 Task: Unmute a conversation that you've previously muted.
Action: Mouse moved to (95, 267)
Screenshot: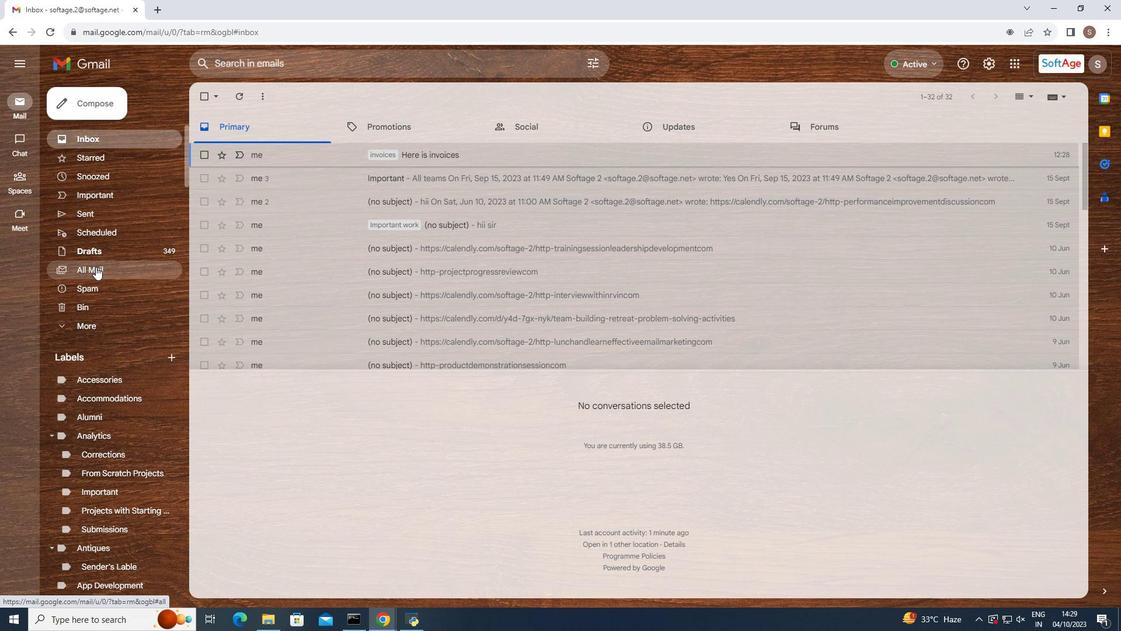 
Action: Mouse pressed left at (95, 267)
Screenshot: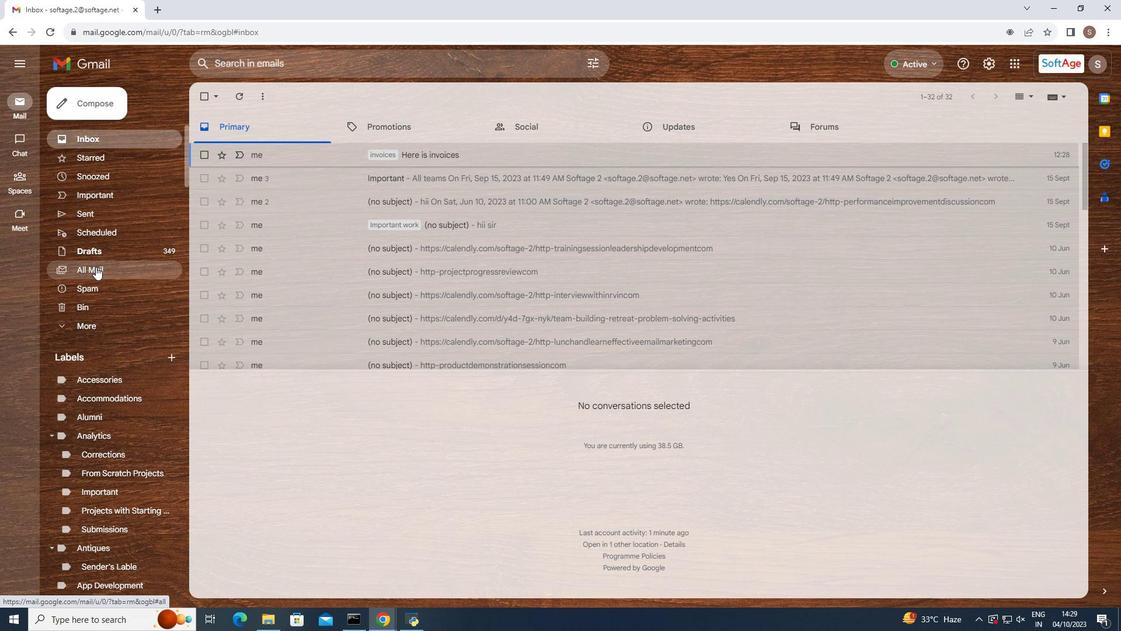 
Action: Mouse pressed left at (95, 267)
Screenshot: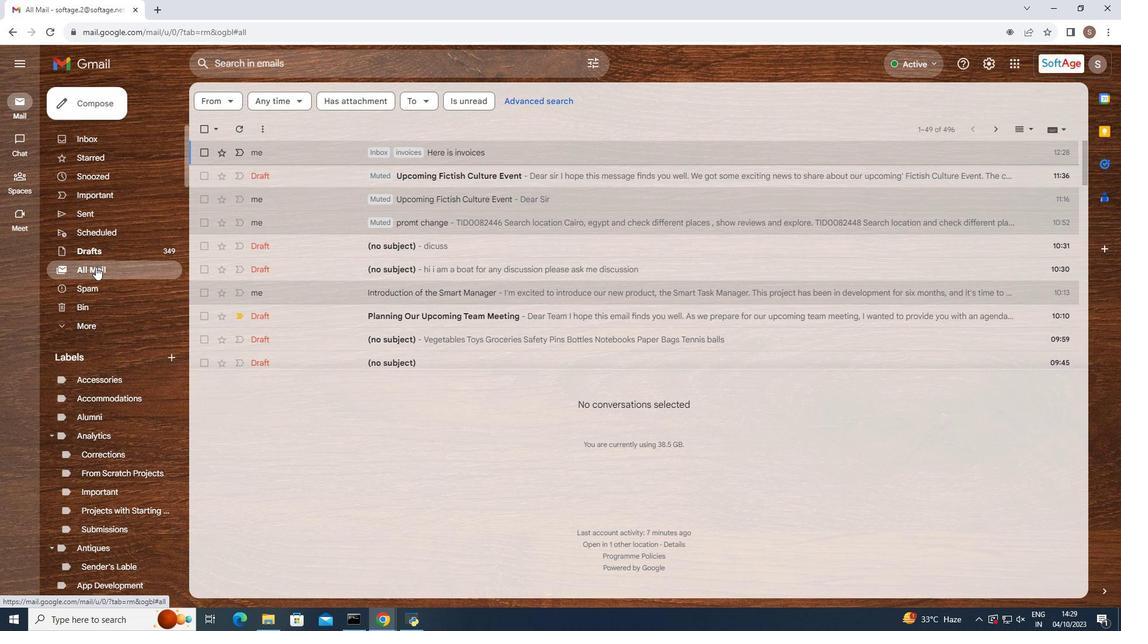 
Action: Mouse moved to (202, 195)
Screenshot: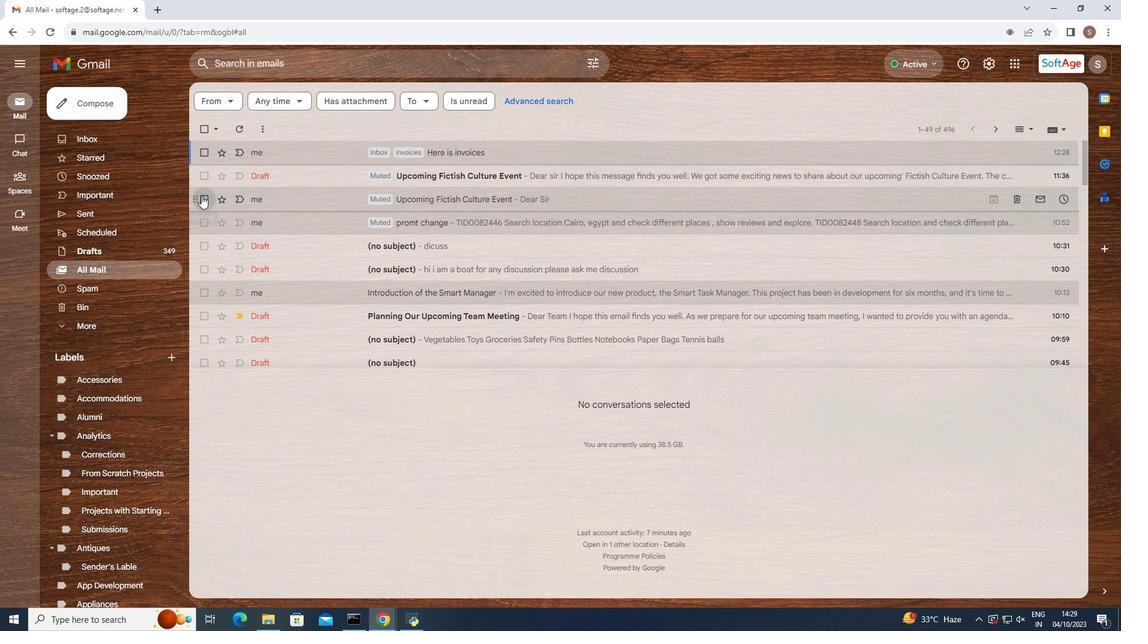 
Action: Mouse pressed left at (202, 195)
Screenshot: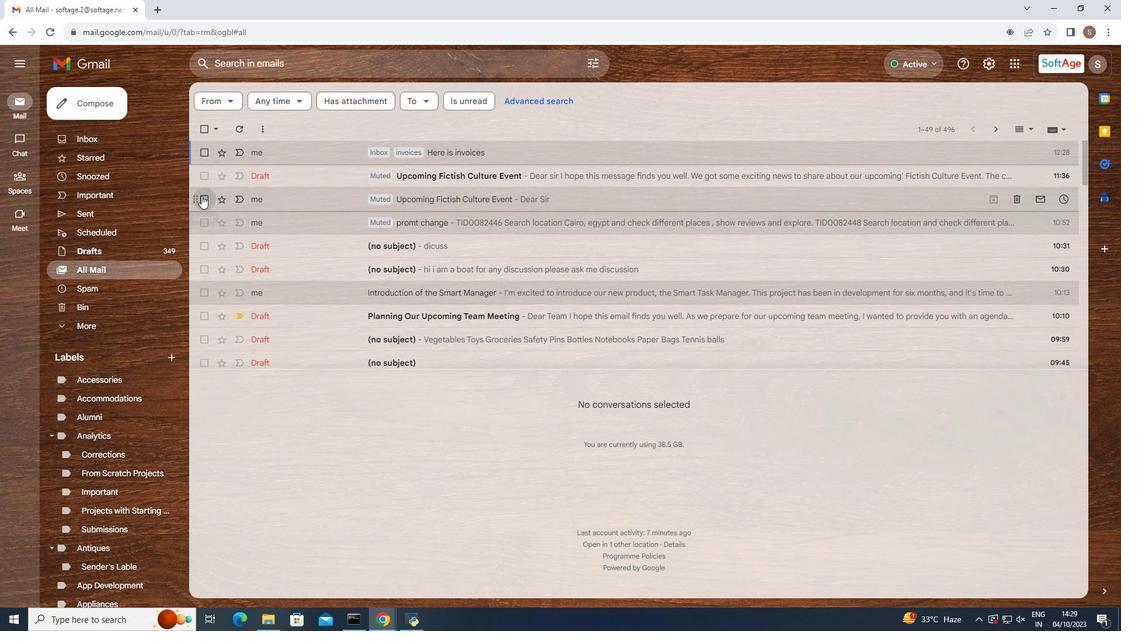 
Action: Mouse moved to (345, 194)
Screenshot: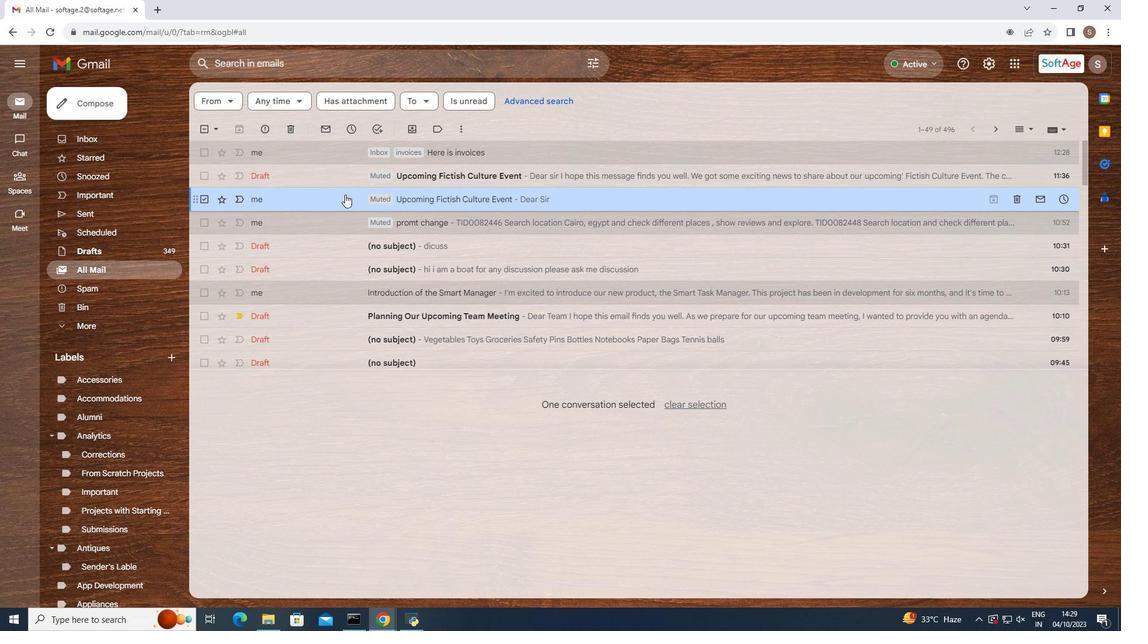 
Action: Mouse pressed right at (345, 194)
Screenshot: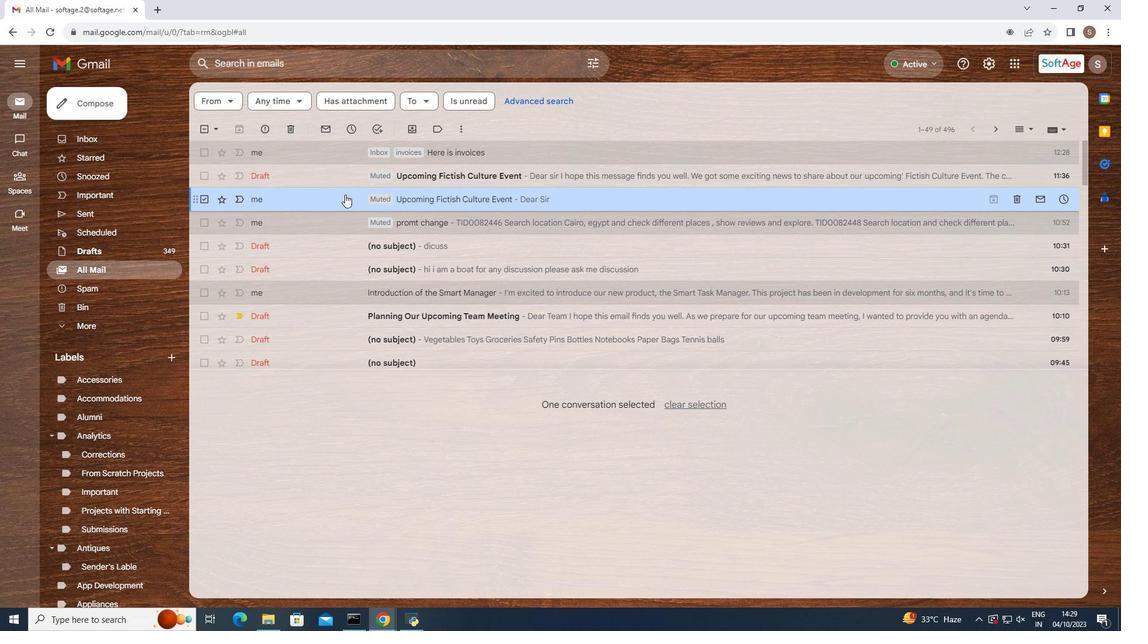 
Action: Mouse moved to (406, 427)
Screenshot: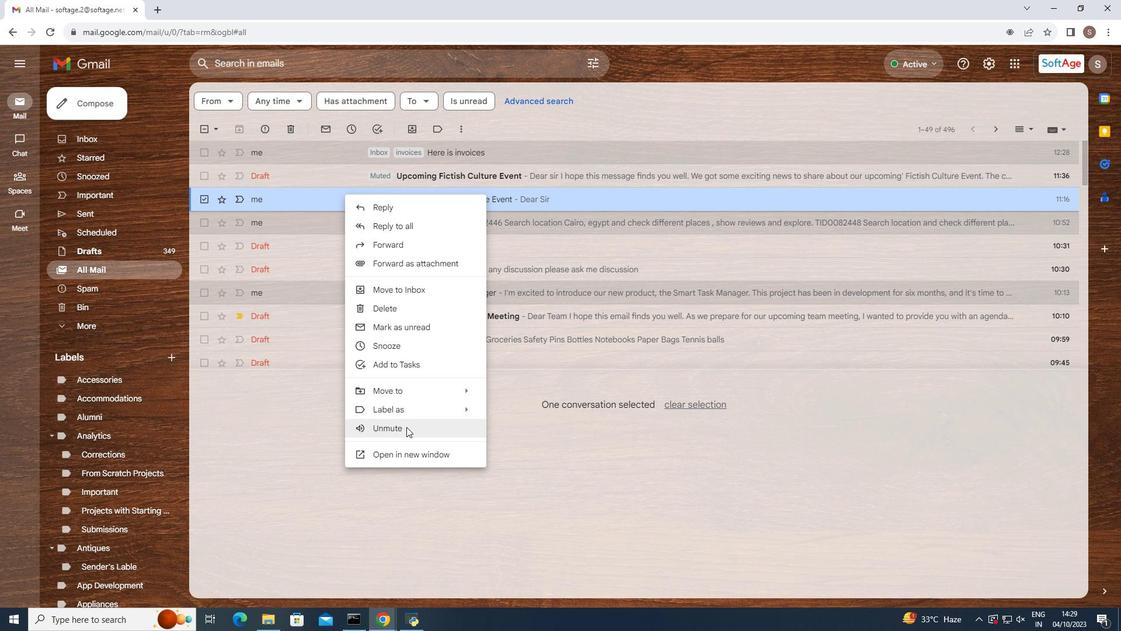 
Action: Mouse pressed left at (406, 427)
Screenshot: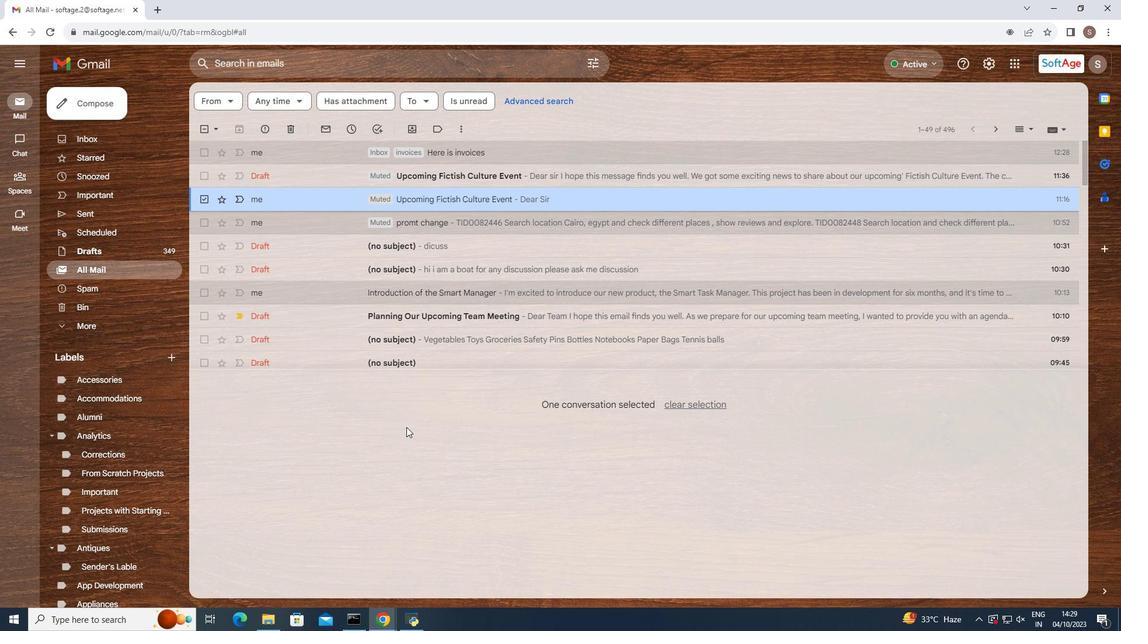 
Action: Mouse moved to (327, 197)
Screenshot: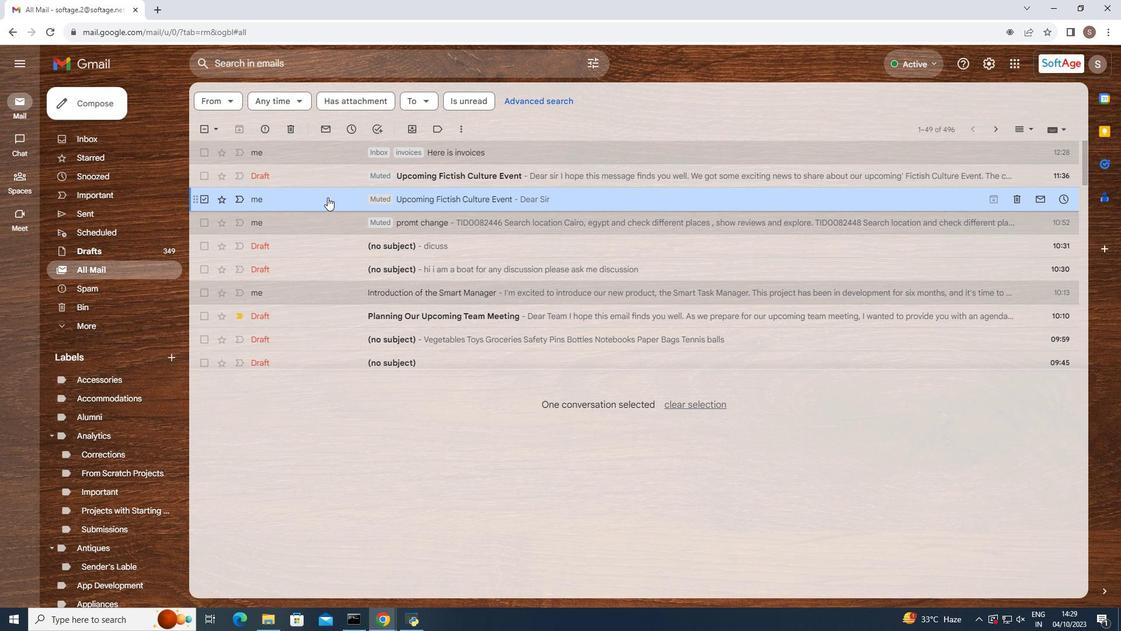 
Action: Mouse pressed left at (327, 197)
Screenshot: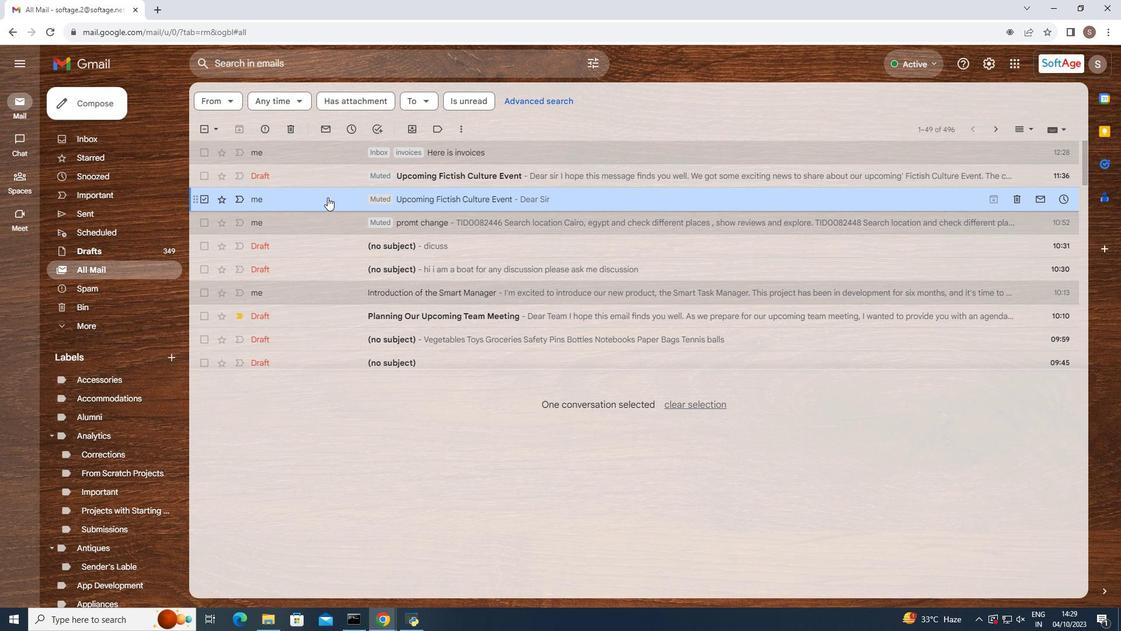 
Action: Mouse moved to (200, 195)
Screenshot: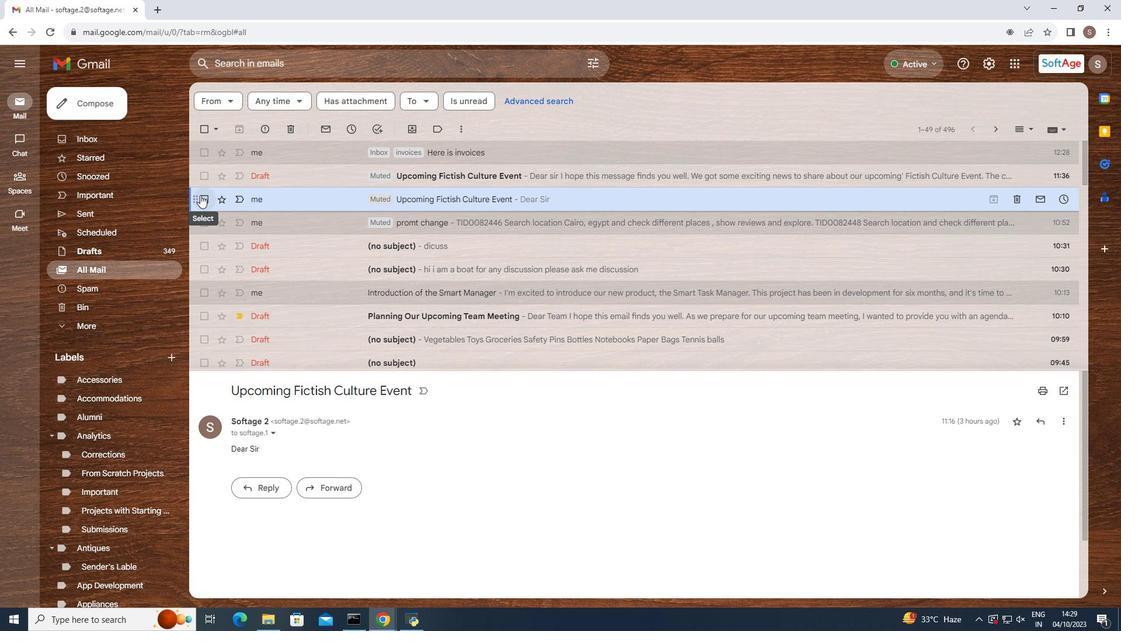 
Action: Mouse pressed left at (200, 195)
Screenshot: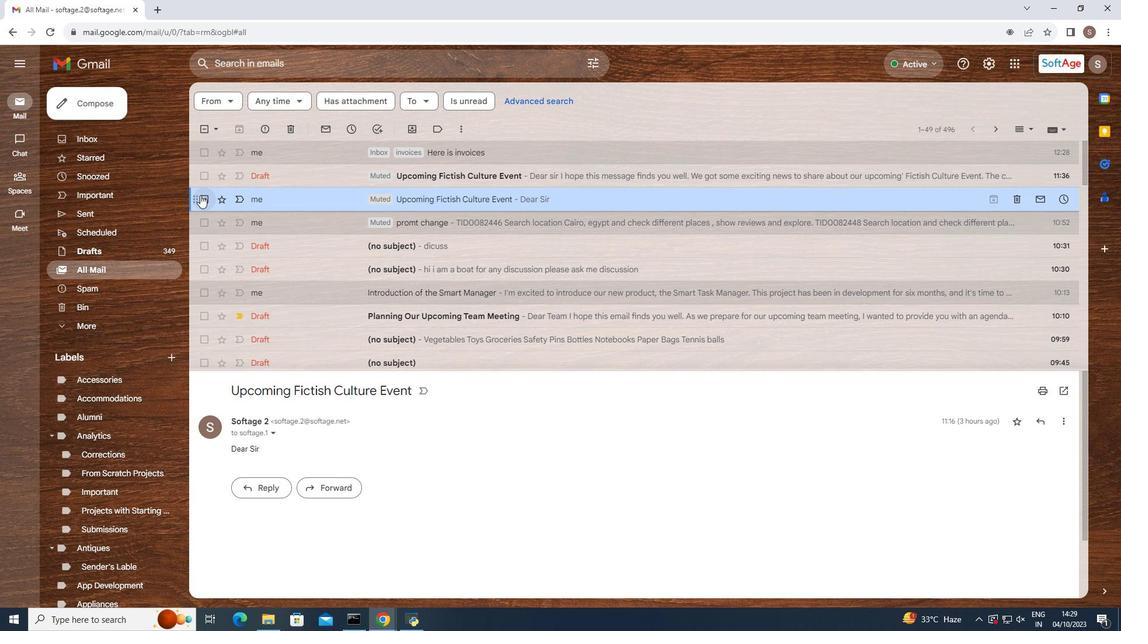 
Action: Mouse moved to (437, 197)
Screenshot: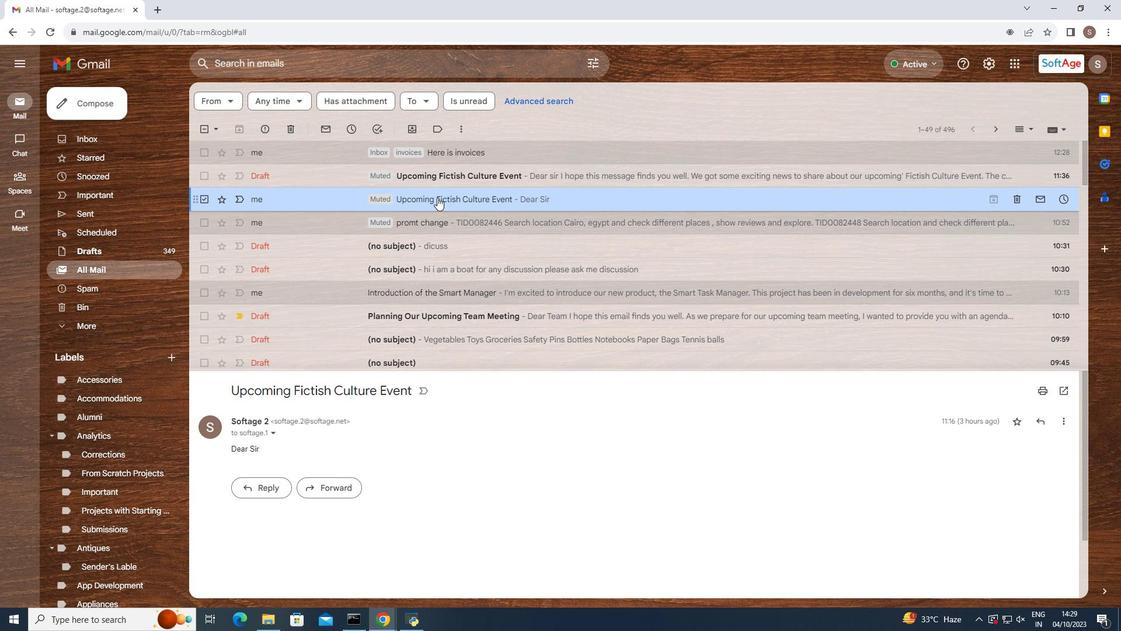 
Action: Mouse pressed right at (437, 197)
Screenshot: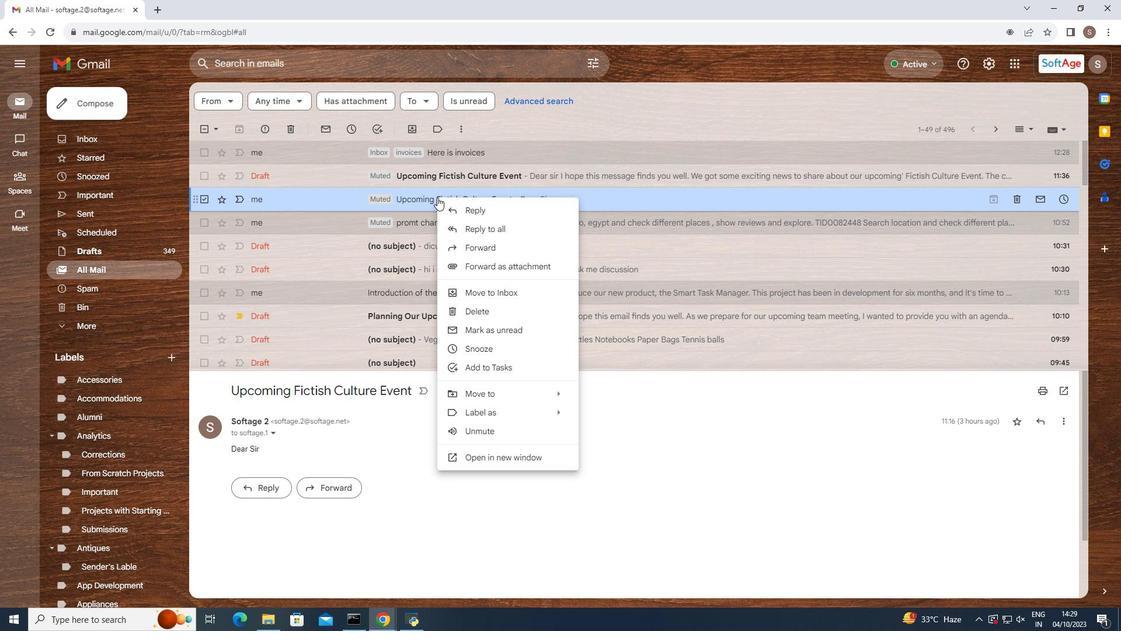 
Action: Mouse moved to (457, 428)
Screenshot: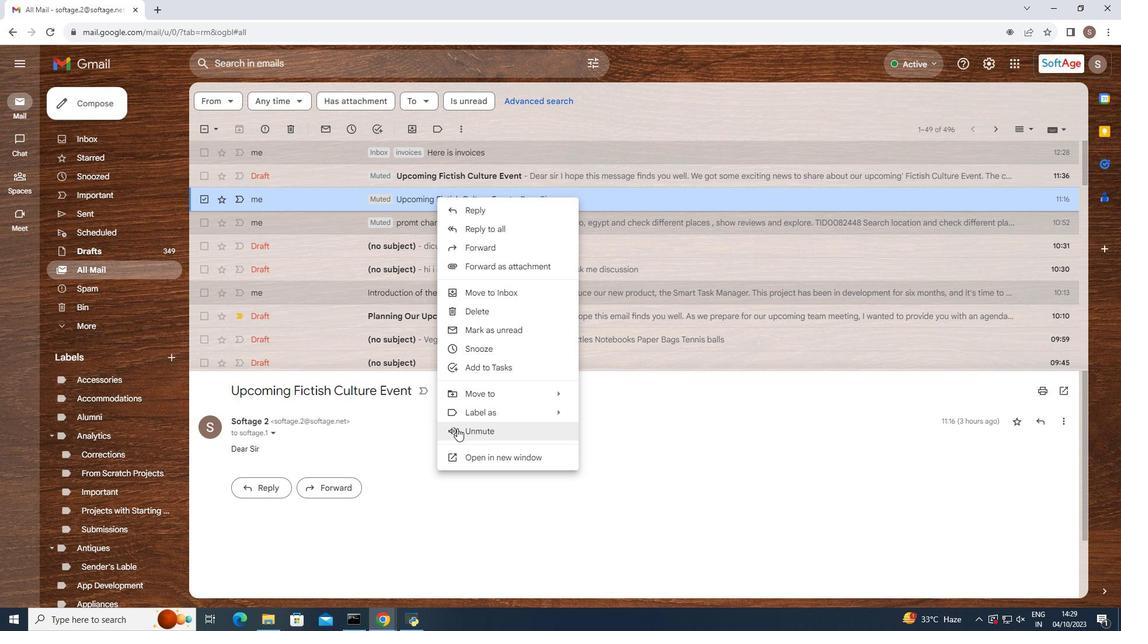 
Action: Mouse pressed left at (457, 428)
Screenshot: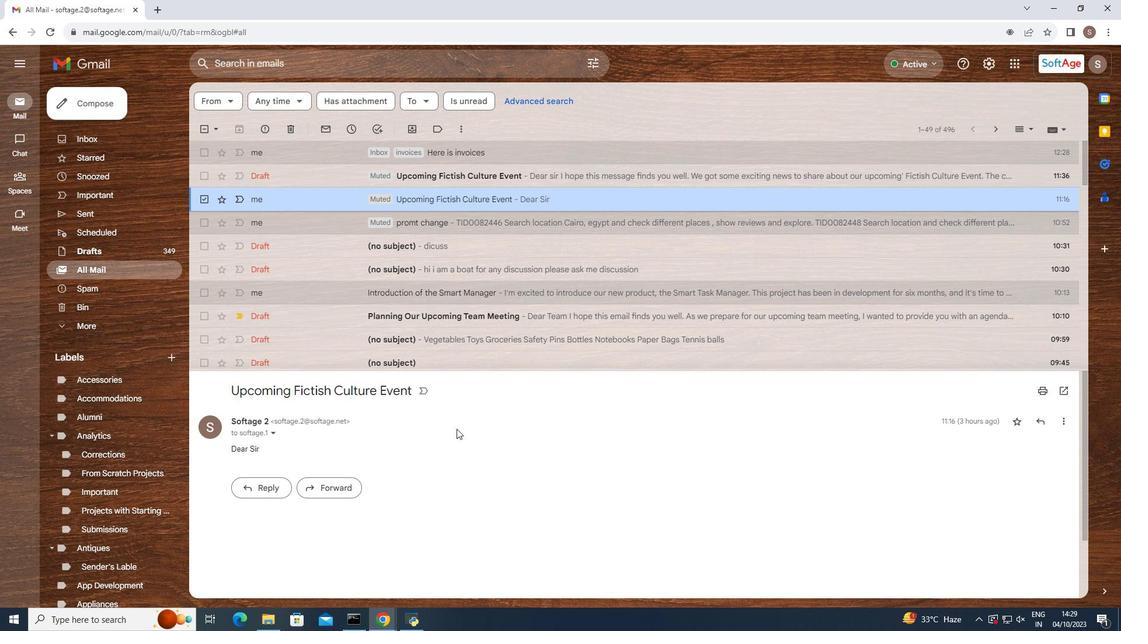 
Action: Mouse moved to (483, 501)
Screenshot: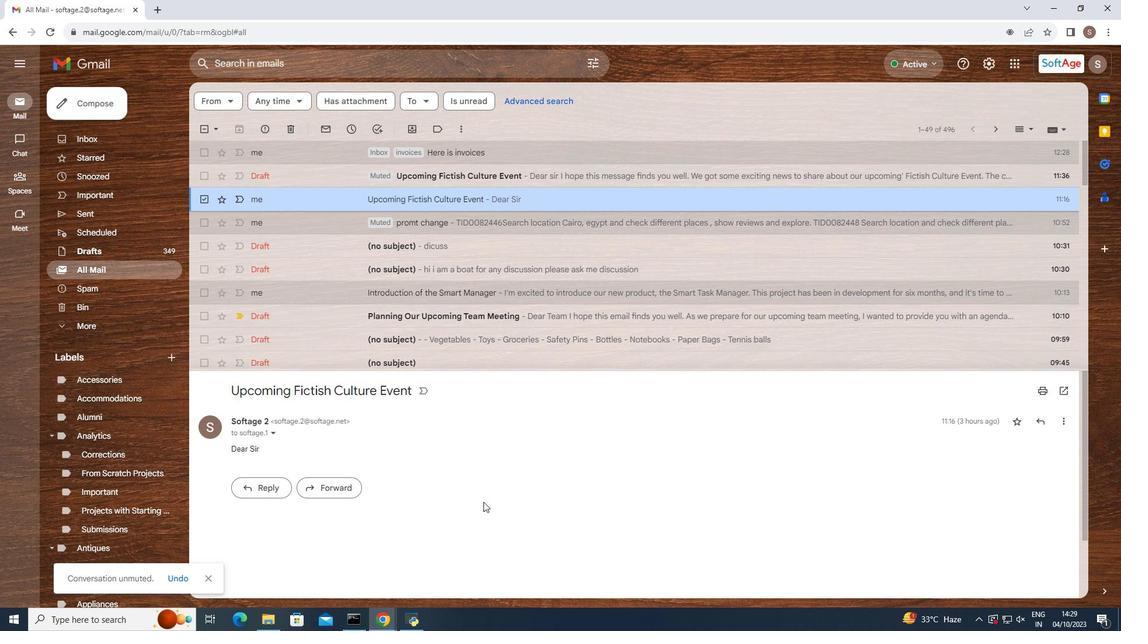 
Action: Mouse pressed left at (483, 501)
Screenshot: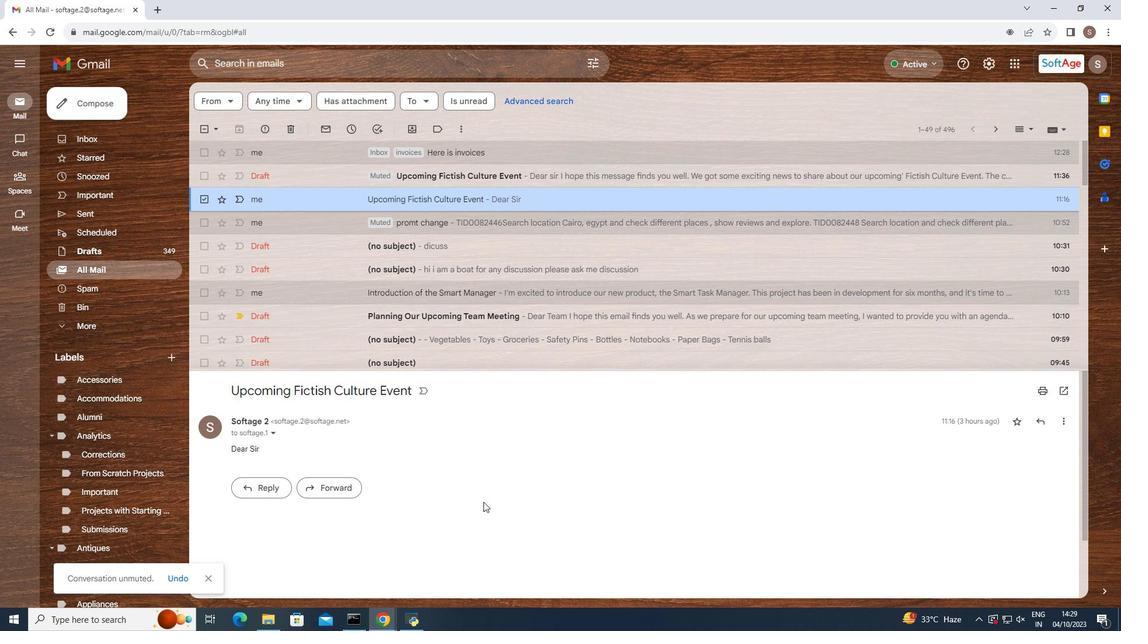 
Action: Mouse moved to (494, 488)
Screenshot: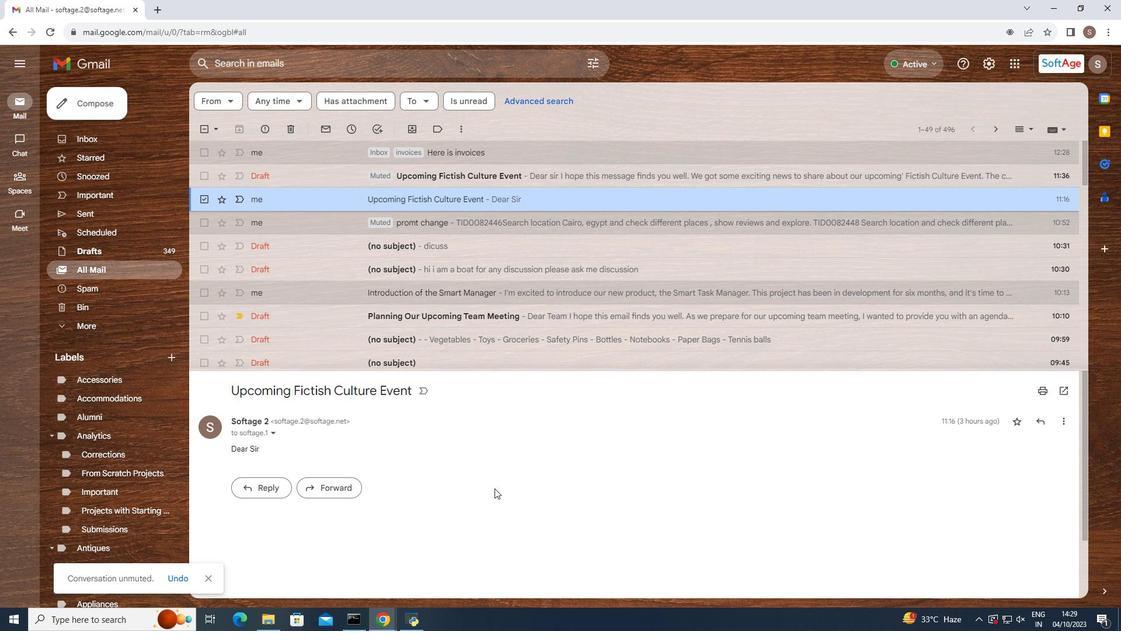 
